 Task: Add Hissho Sushi Spicy California Roll to the cart.
Action: Mouse moved to (19, 126)
Screenshot: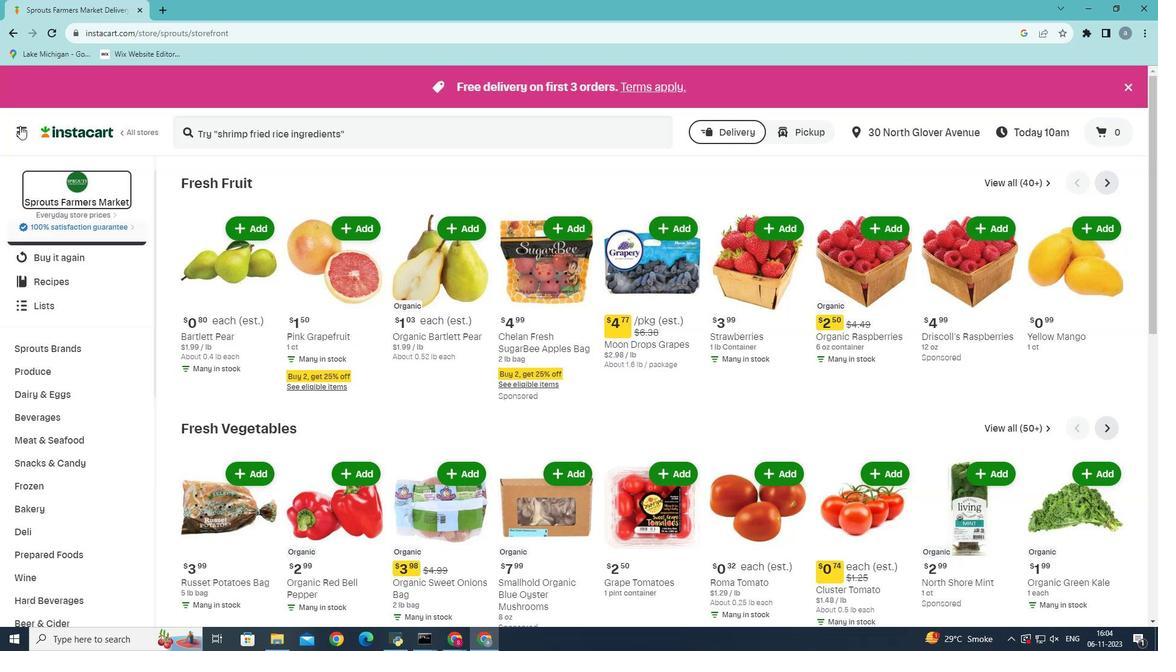 
Action: Mouse pressed left at (19, 126)
Screenshot: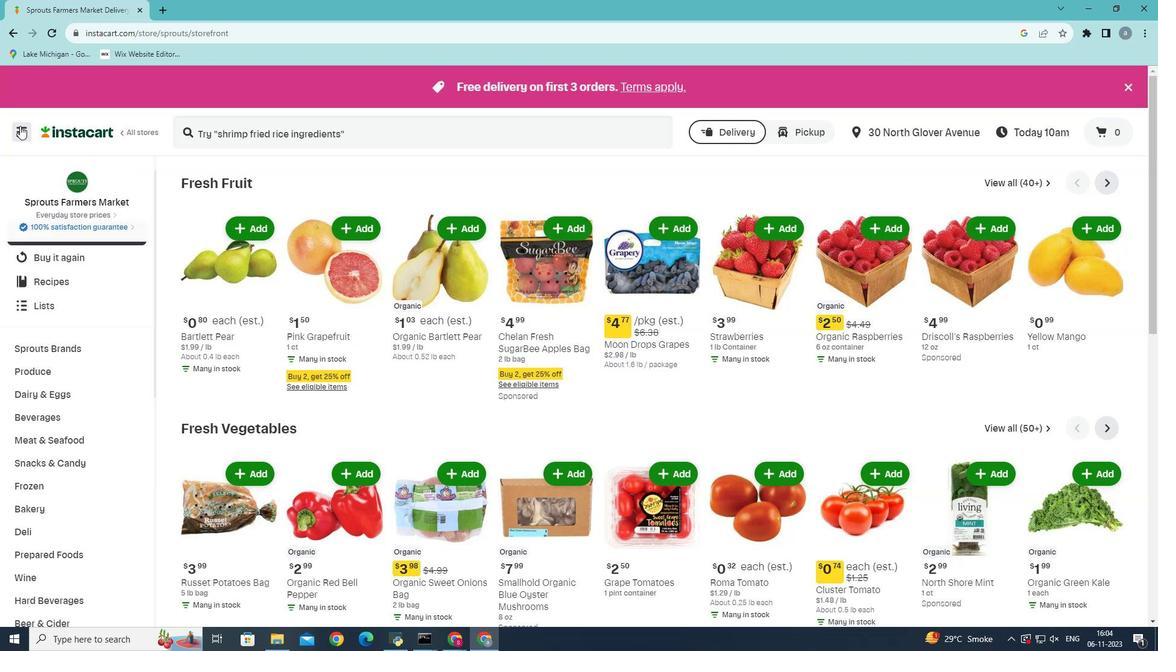
Action: Mouse moved to (56, 338)
Screenshot: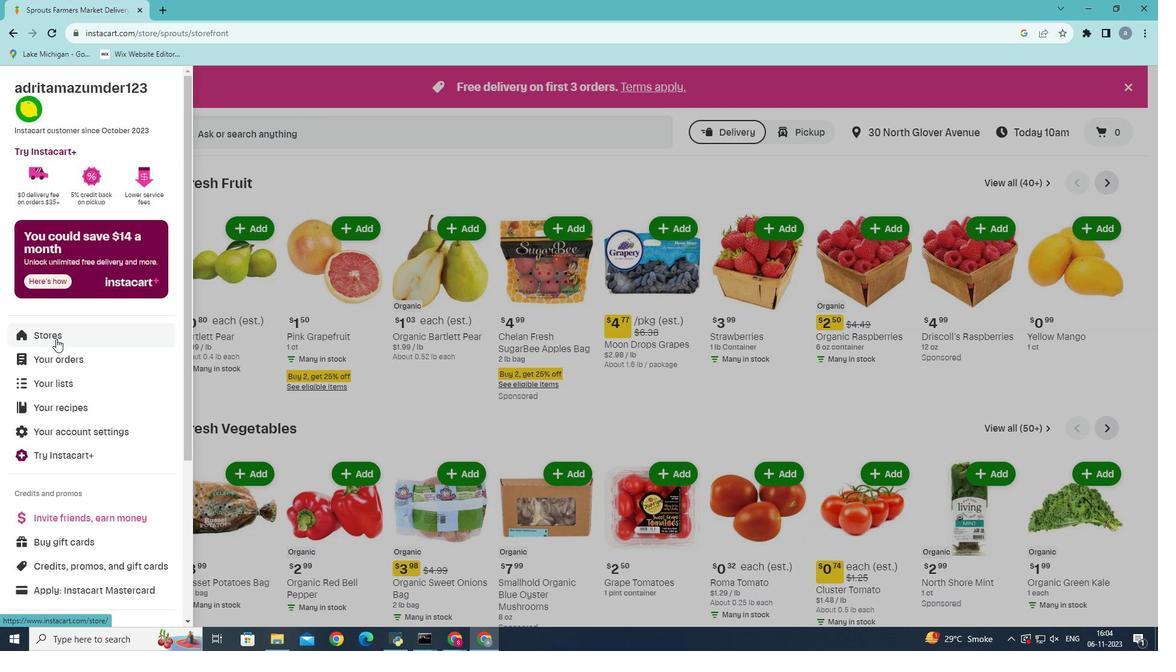 
Action: Mouse pressed left at (56, 338)
Screenshot: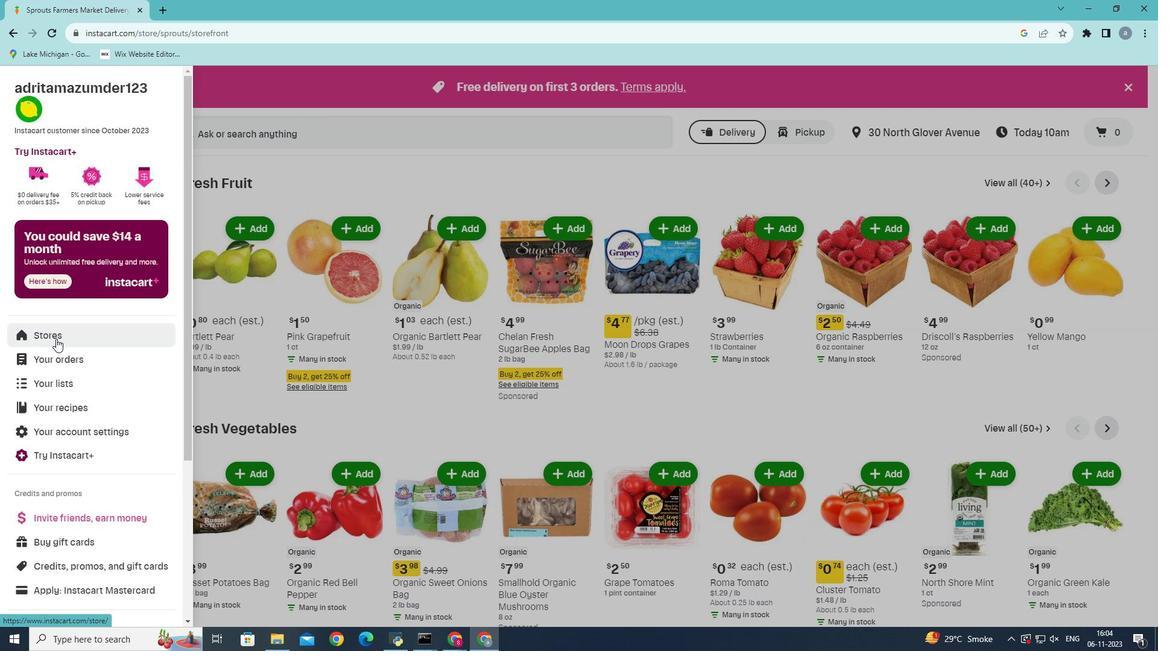 
Action: Mouse moved to (287, 139)
Screenshot: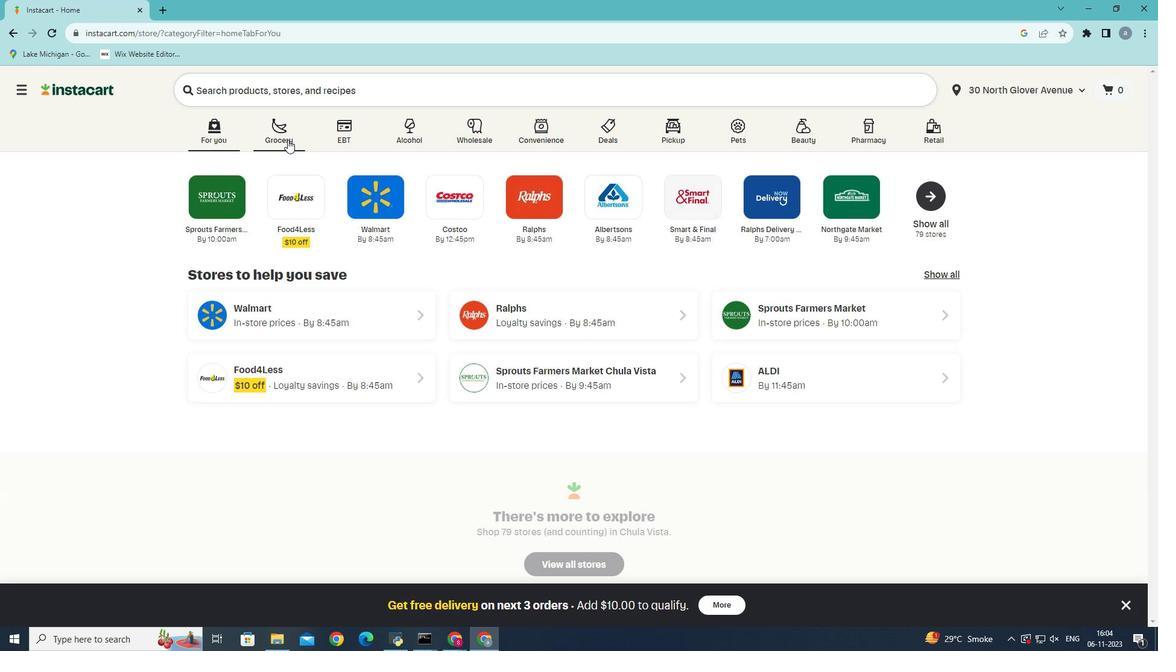 
Action: Mouse pressed left at (287, 139)
Screenshot: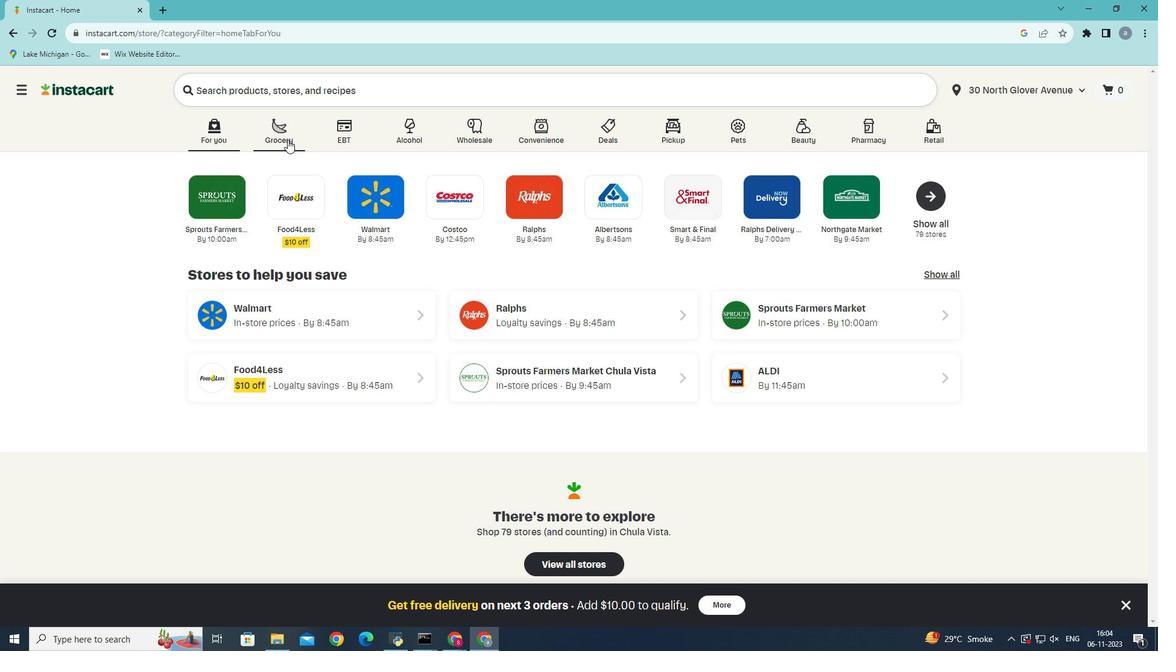 
Action: Mouse moved to (308, 358)
Screenshot: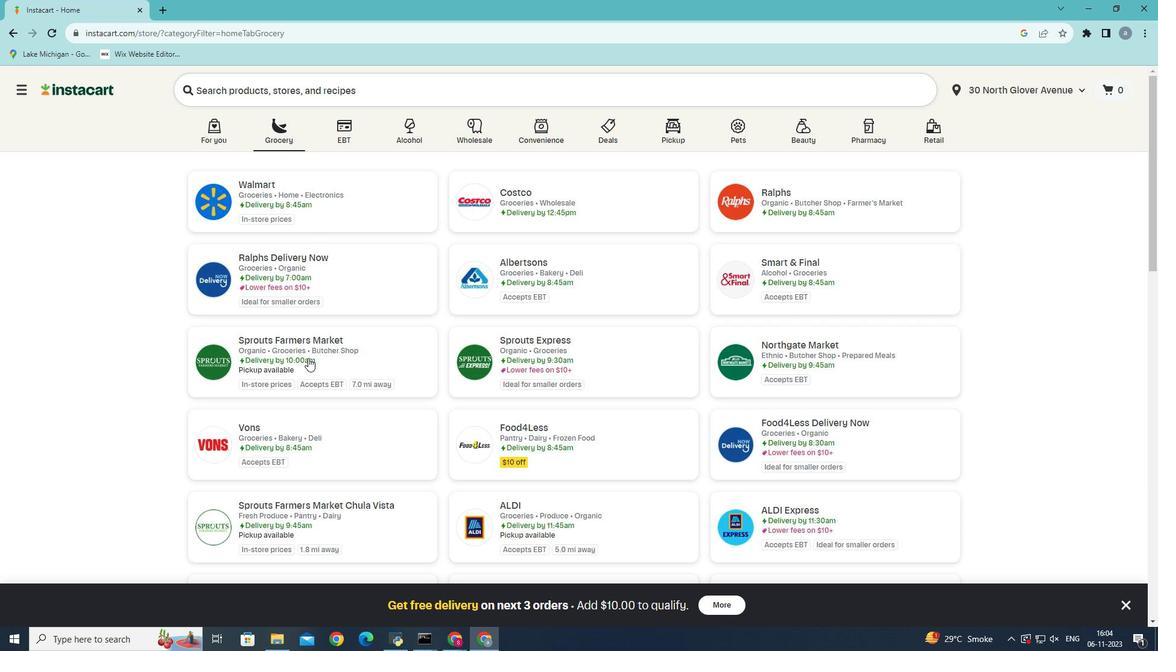 
Action: Mouse pressed left at (308, 358)
Screenshot: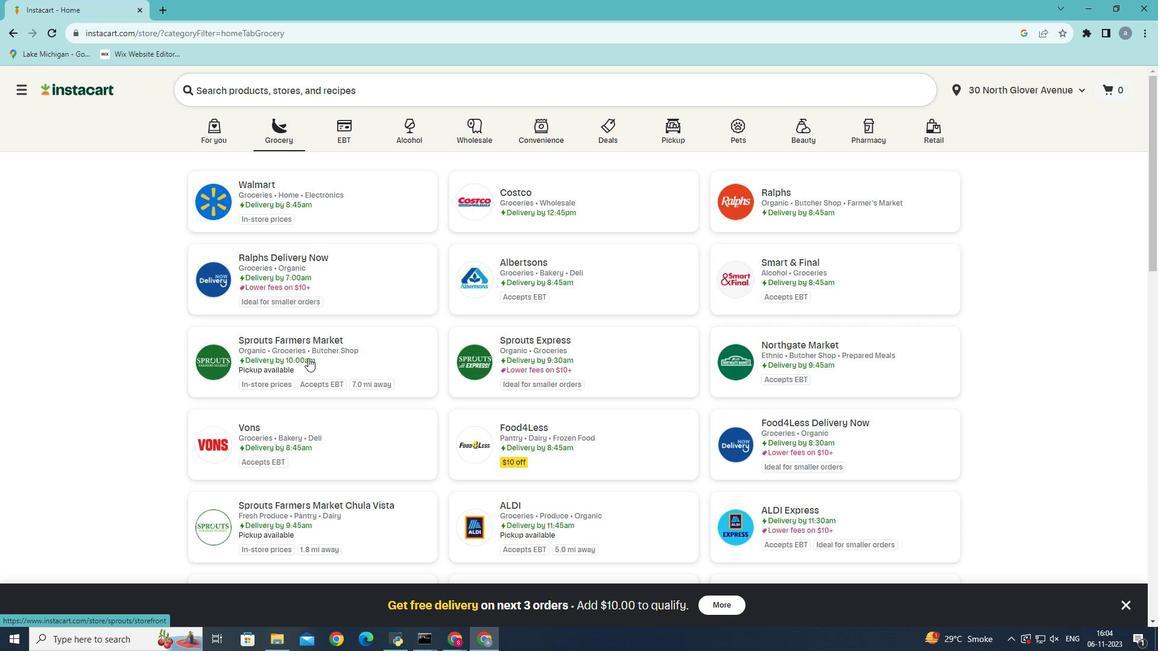 
Action: Mouse moved to (63, 559)
Screenshot: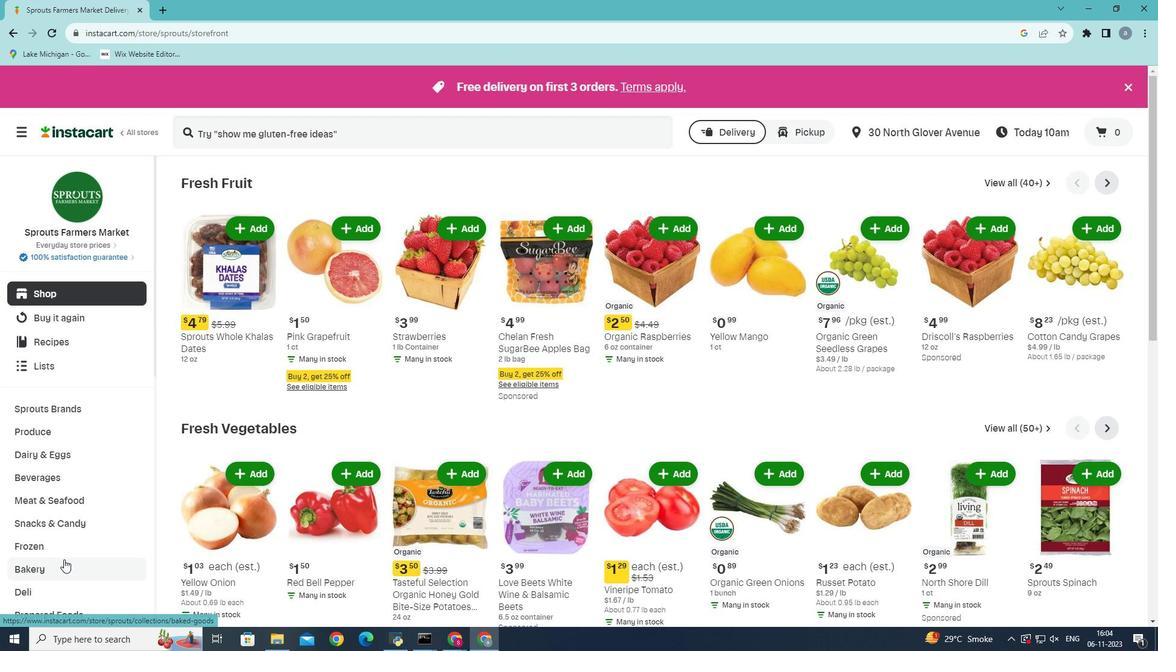 
Action: Mouse scrolled (63, 559) with delta (0, 0)
Screenshot: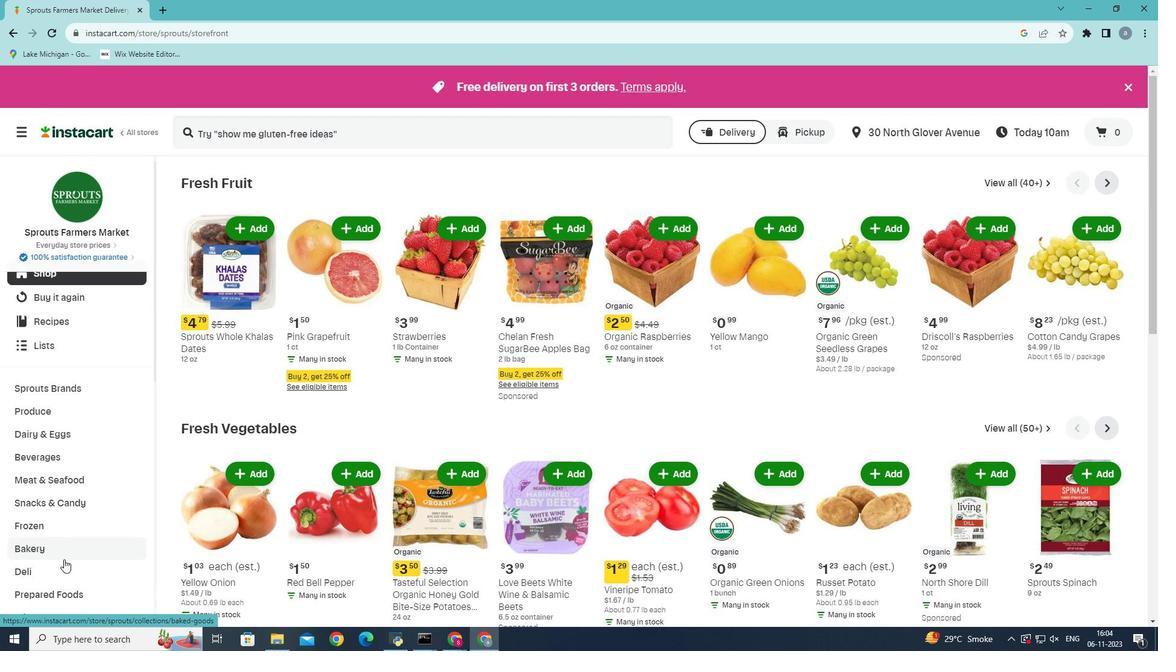 
Action: Mouse moved to (63, 559)
Screenshot: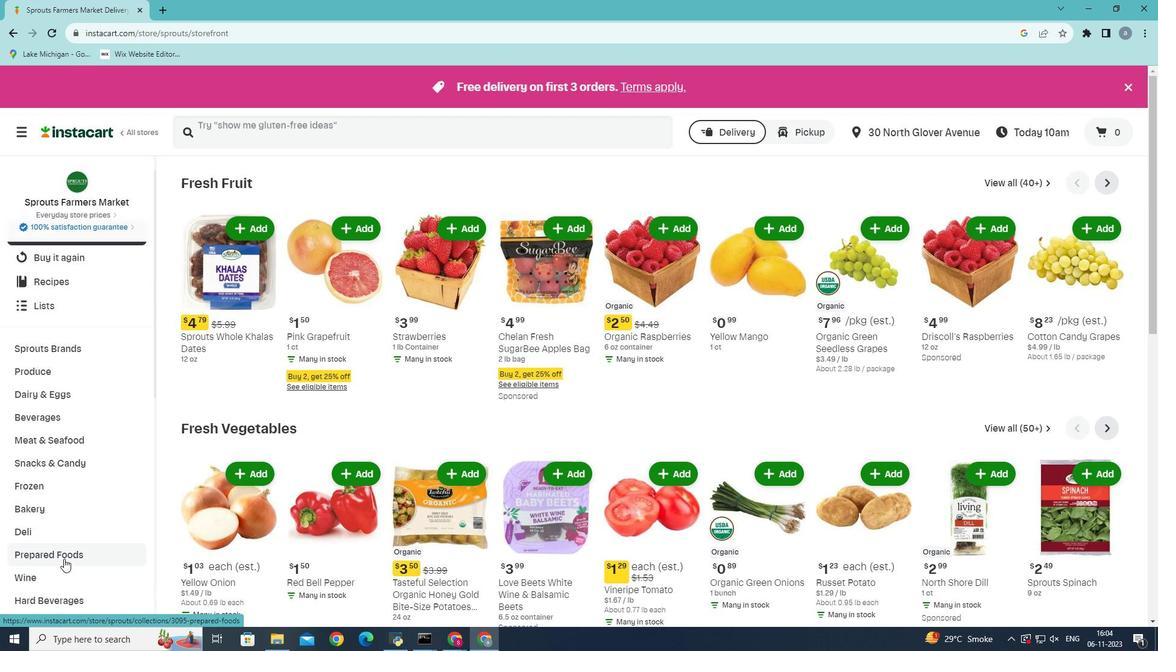 
Action: Mouse pressed left at (63, 559)
Screenshot: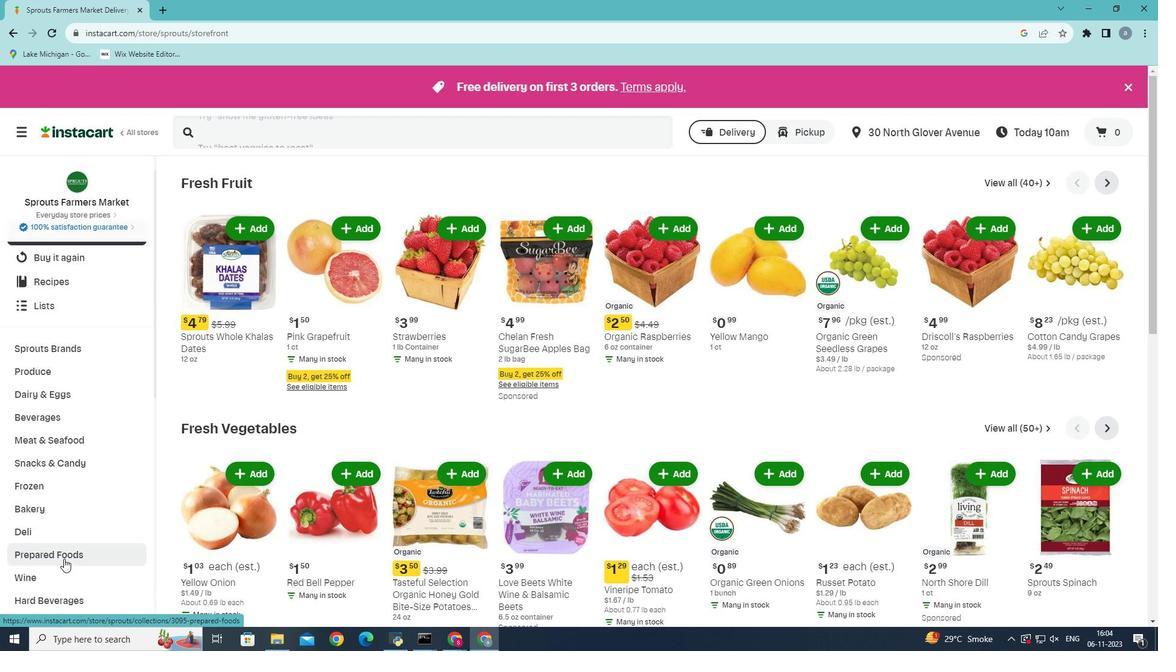 
Action: Mouse moved to (486, 209)
Screenshot: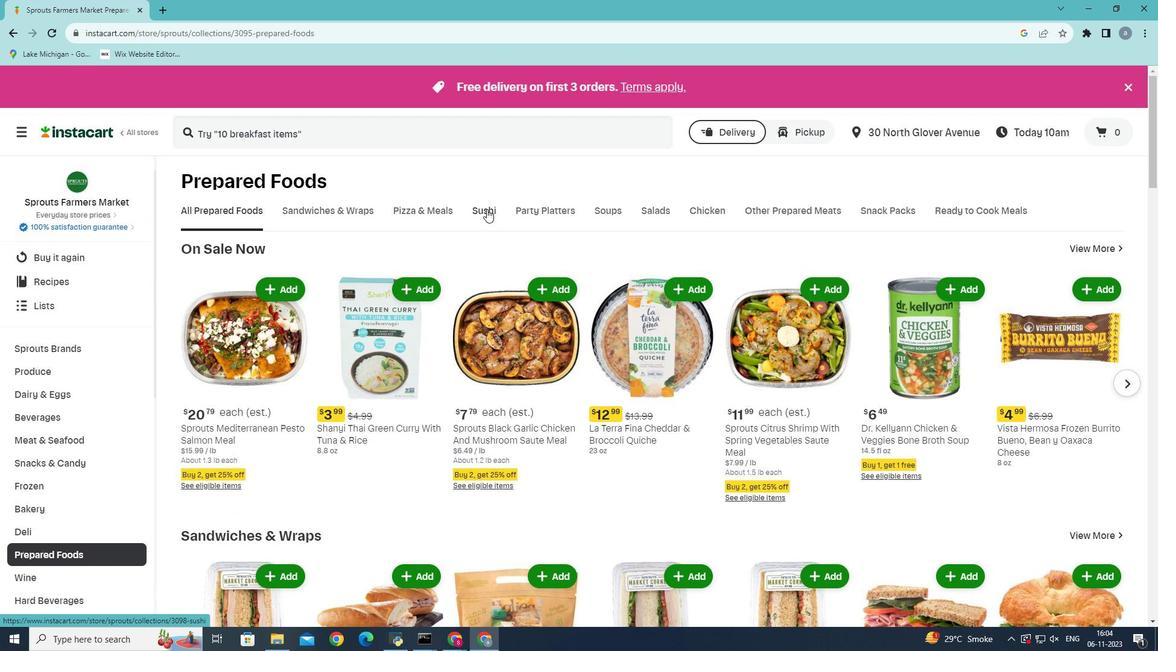 
Action: Mouse pressed left at (486, 209)
Screenshot: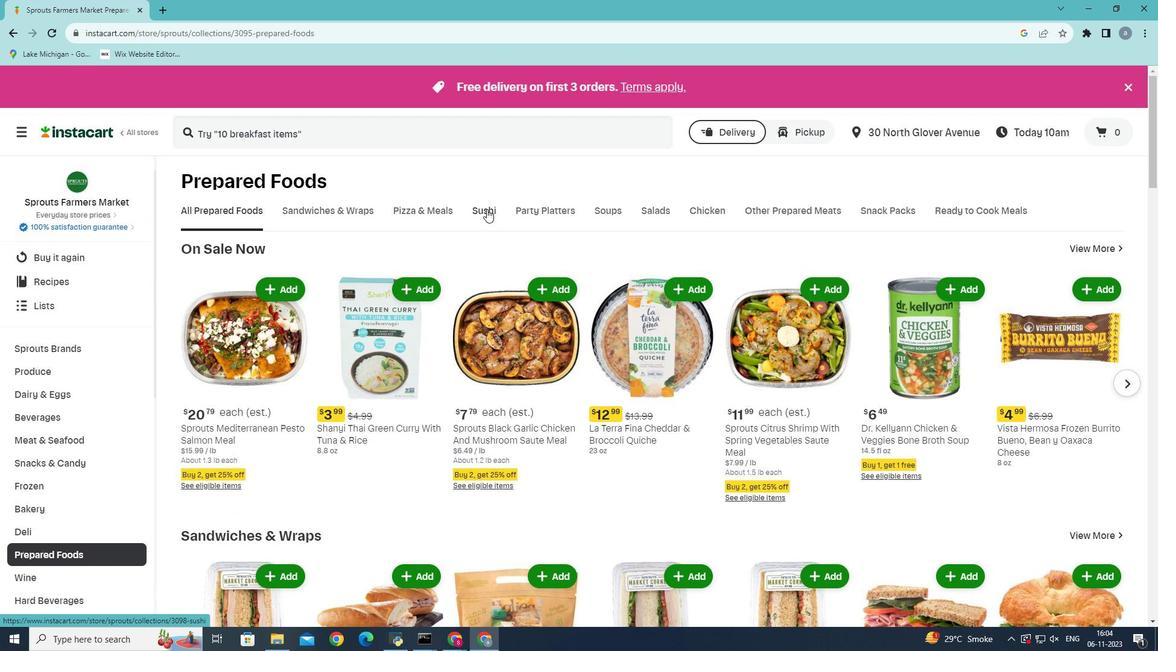 
Action: Mouse moved to (546, 320)
Screenshot: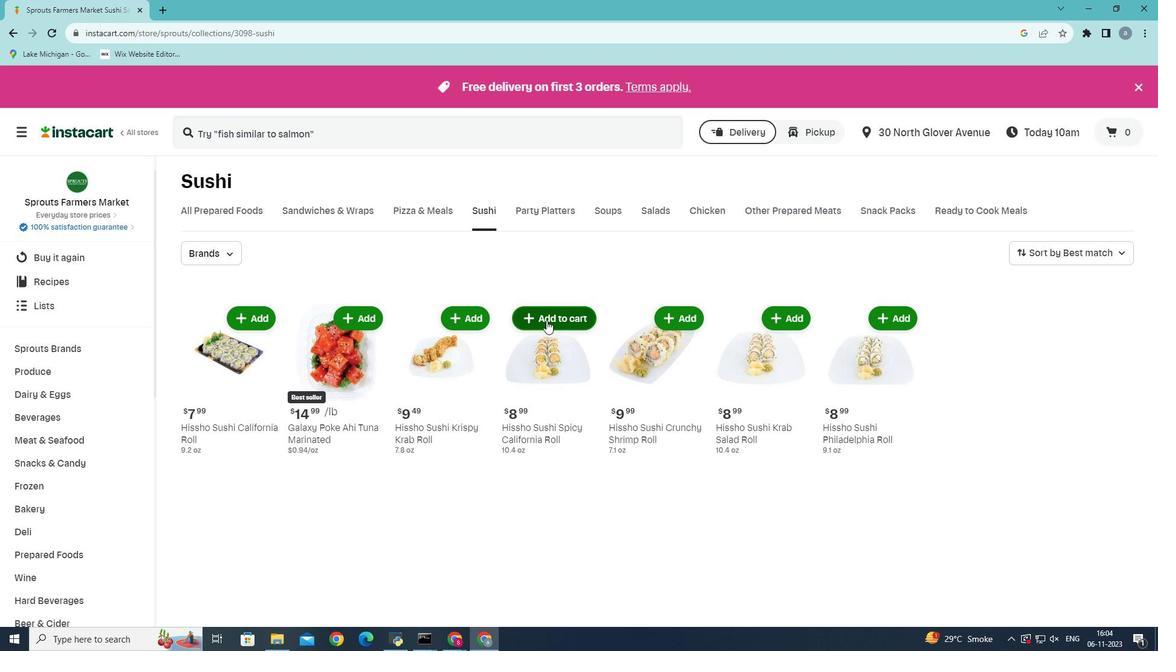 
Action: Mouse pressed left at (546, 320)
Screenshot: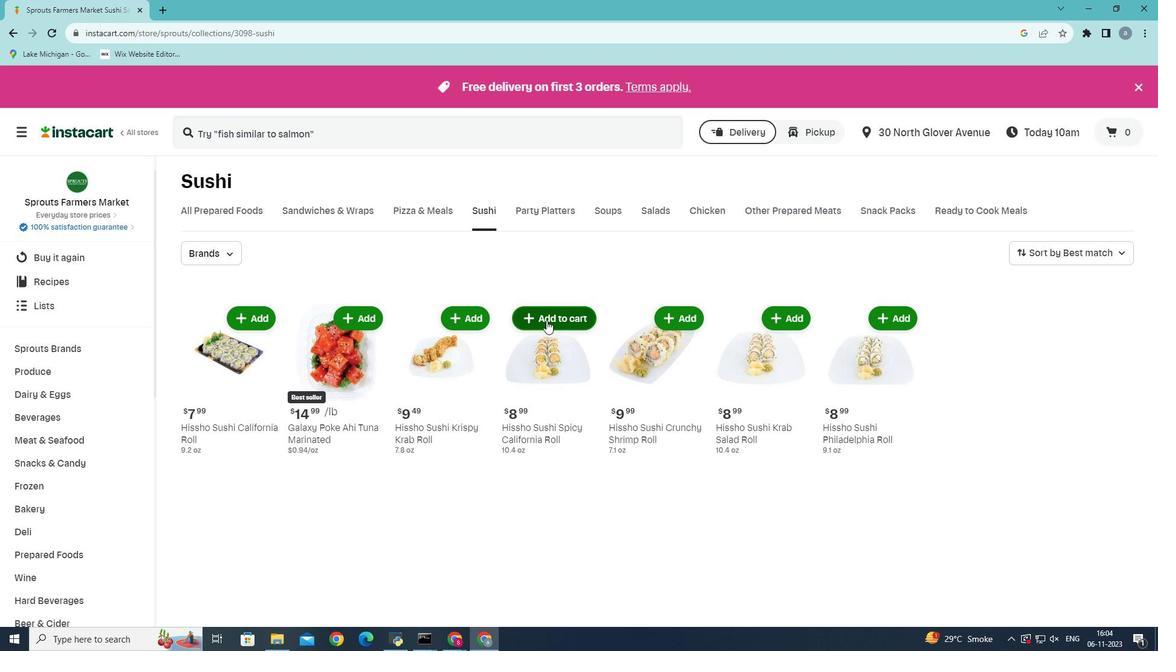 
Action: Mouse moved to (488, 322)
Screenshot: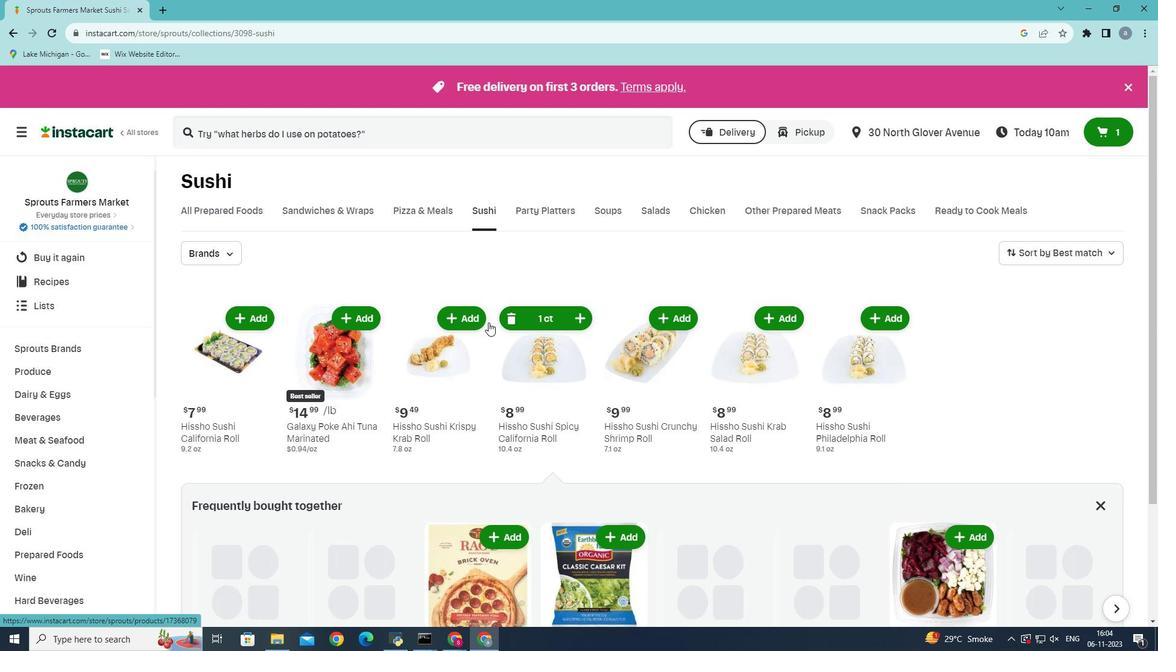 
